 Task: Create a task  Issues with integrating with version control system (e.g. Git) , assign it to team member softage.8@softage.net in the project ZillaTech and update the status of the task to  Off Track , set the priority of the task to Medium.
Action: Mouse moved to (56, 430)
Screenshot: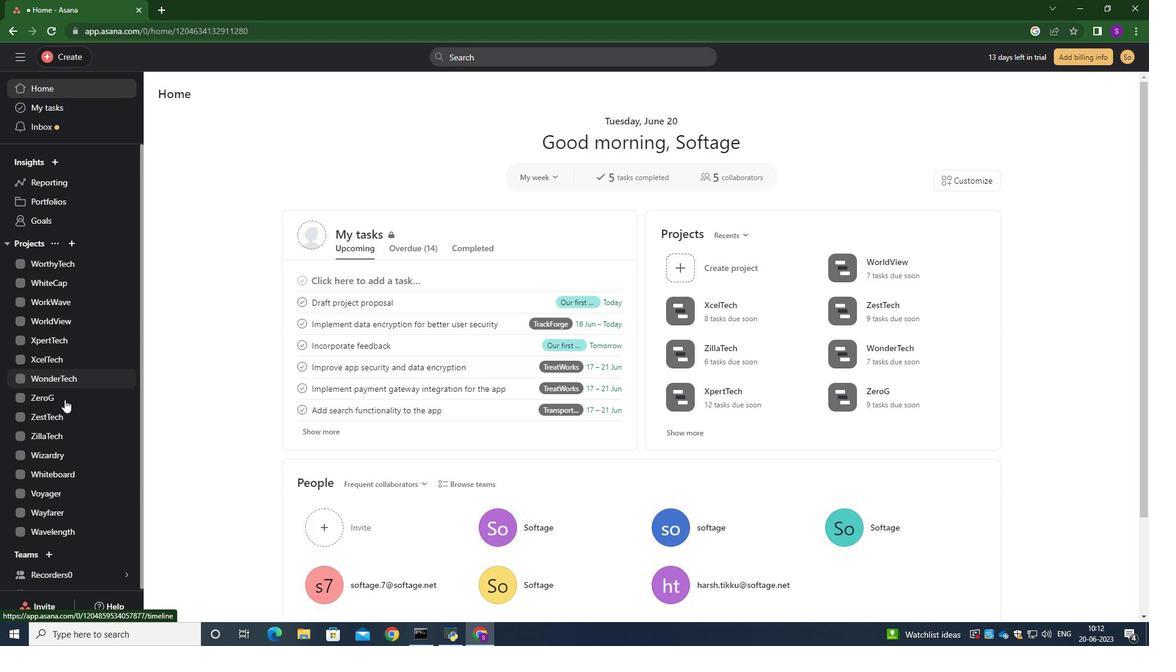 
Action: Mouse pressed left at (56, 430)
Screenshot: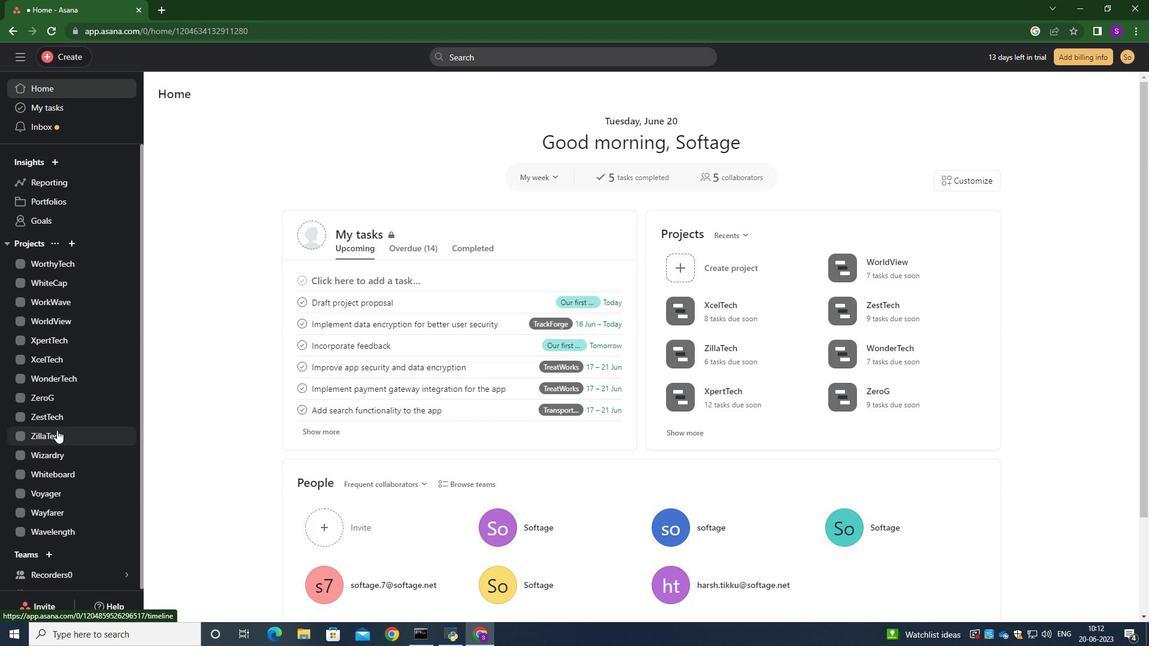 
Action: Mouse moved to (200, 146)
Screenshot: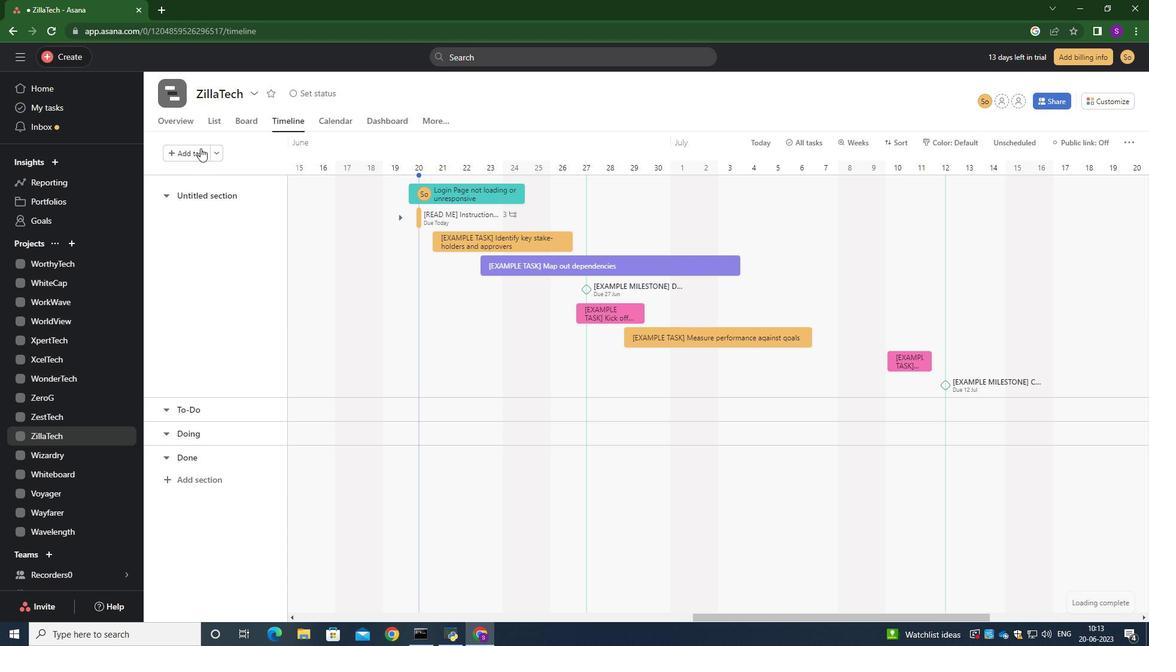 
Action: Mouse pressed left at (200, 146)
Screenshot: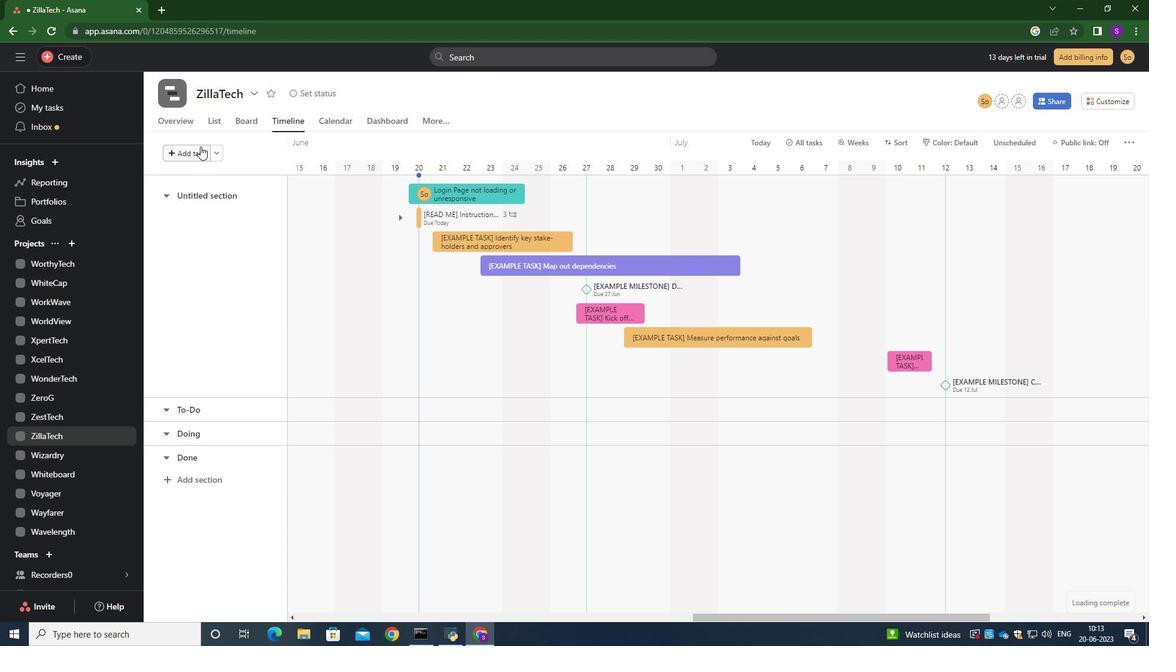 
Action: Mouse moved to (457, 197)
Screenshot: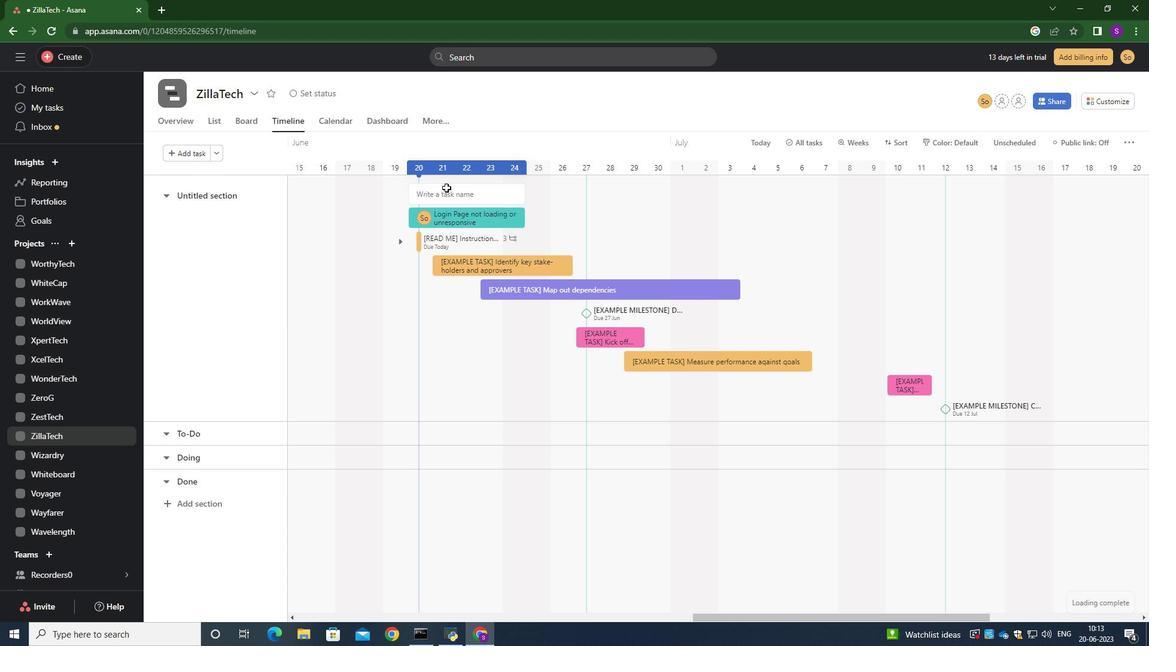 
Action: Key pressed <Key.caps_lock>I<Key.caps_lock>sse<Key.backspace>ue<Key.space>with<Key.space>integrating<Key.space>with<Key.space>version<Key.space>control<Key.space>system<Key.shift_r>(eg<Key.backspace>.g.<Key.space><Key.caps_lock>G<Key.caps_lock>it<Key.shift_r><Key.shift_r><Key.shift_r><Key.shift_r><Key.shift_r><Key.shift_r><Key.shift_r><Key.shift_r><Key.shift_r><Key.shift_r><Key.shift_r><Key.shift_r><Key.shift_r><Key.shift_r><Key.shift_r><Key.shift_r><Key.shift_r><Key.shift_r><Key.shift_r><Key.shift_r><Key.shift_r><Key.shift_r><Key.shift_r><Key.shift_r><Key.shift_r><Key.shift_r><Key.shift_r><Key.shift_r><Key.shift_r><Key.shift_r><Key.shift_r><Key.shift_r><Key.shift_r><Key.shift_r><Key.shift_r><Key.shift_r><Key.shift_r><Key.shift_r><Key.shift_r><Key.shift_r><Key.shift_r><Key.shift_r><Key.shift_r><Key.shift_r><Key.shift_r><Key.shift_r><Key.shift_r><Key.shift_r><Key.shift_r><Key.shift_r><Key.shift_r><Key.shift_r><Key.shift_r><Key.shift_r><Key.shift_r><Key.shift_r><Key.shift_r>)
Screenshot: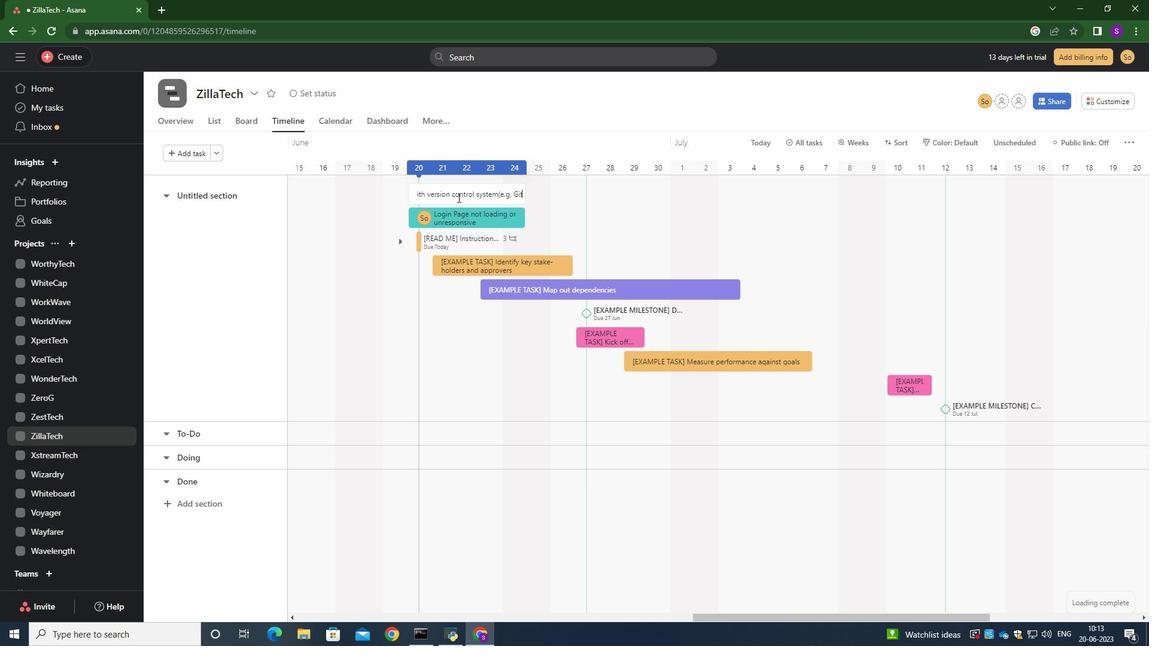 
Action: Mouse moved to (507, 193)
Screenshot: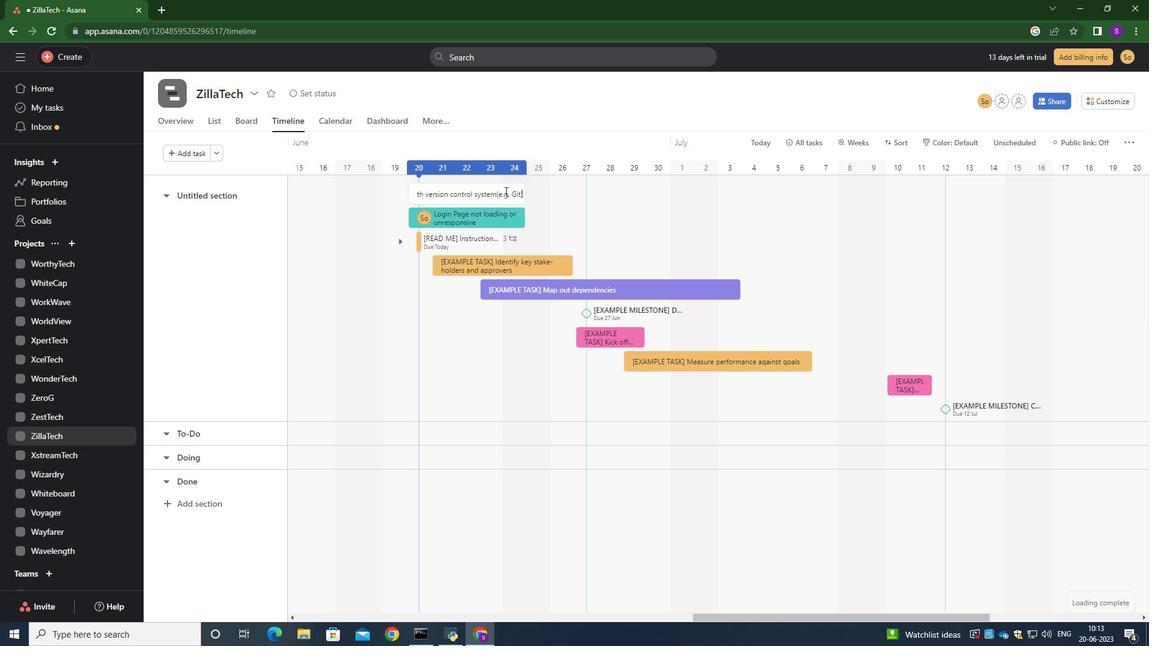 
Action: Key pressed <Key.enter>
Screenshot: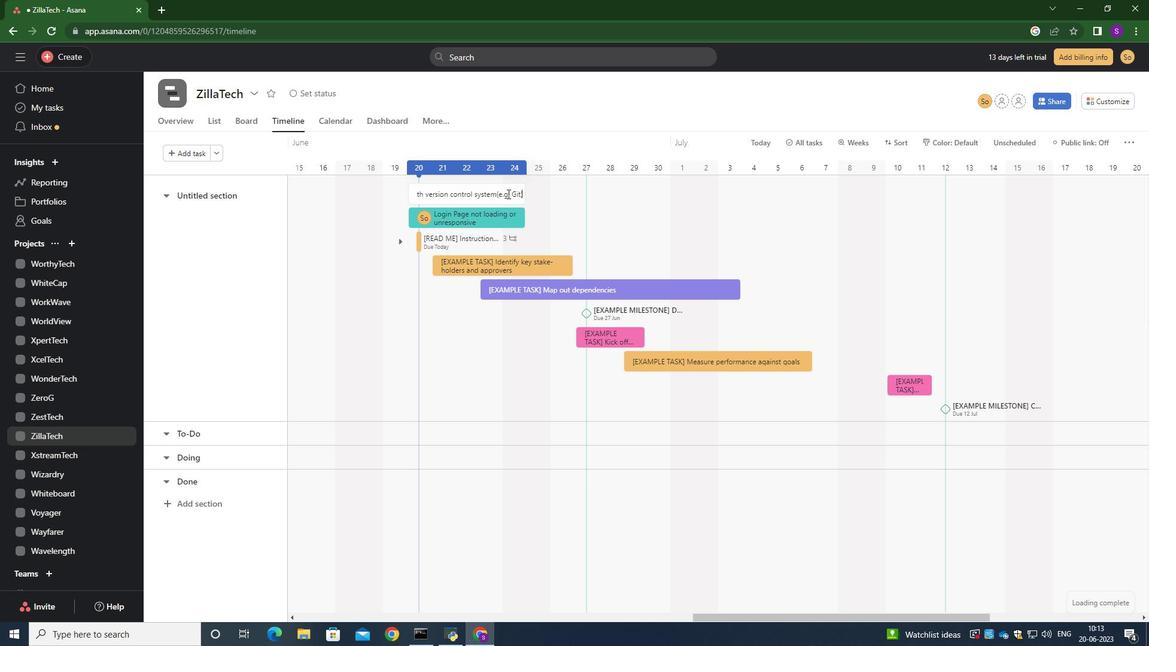 
Action: Mouse moved to (460, 189)
Screenshot: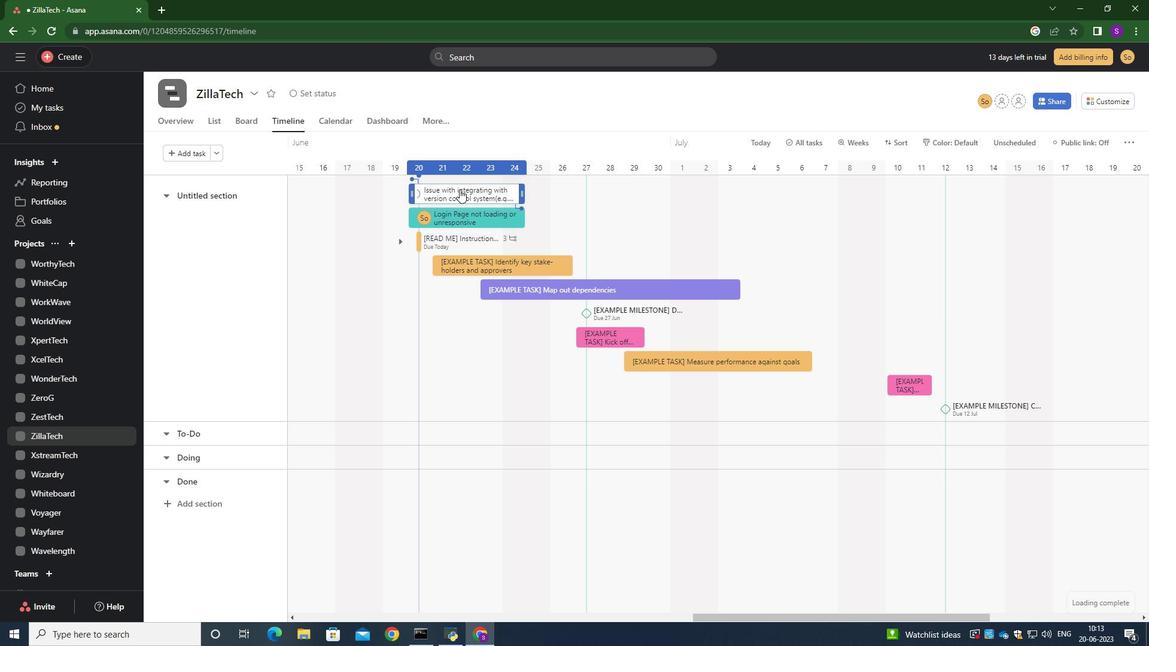 
Action: Mouse pressed left at (460, 189)
Screenshot: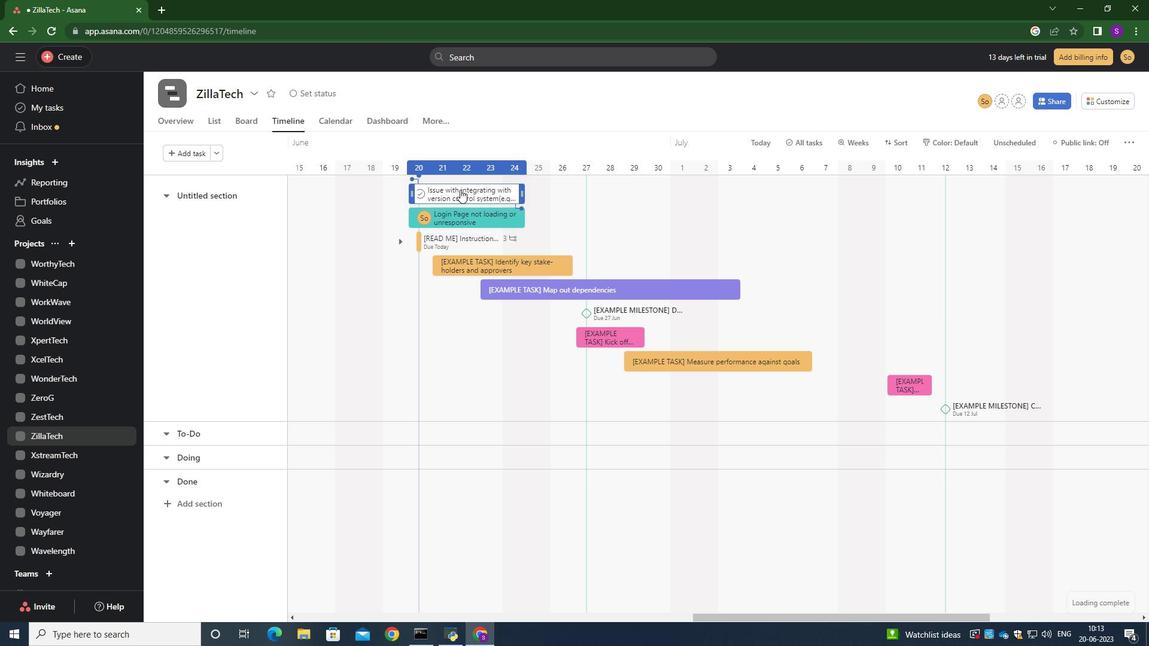 
Action: Mouse moved to (860, 237)
Screenshot: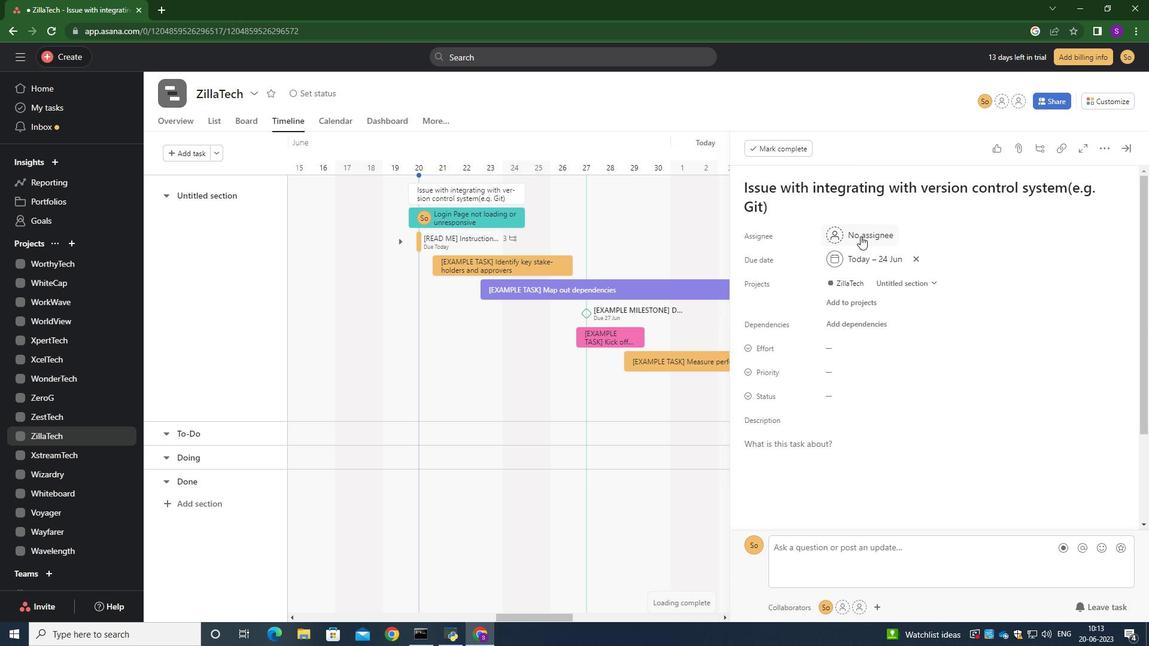 
Action: Mouse pressed left at (860, 237)
Screenshot: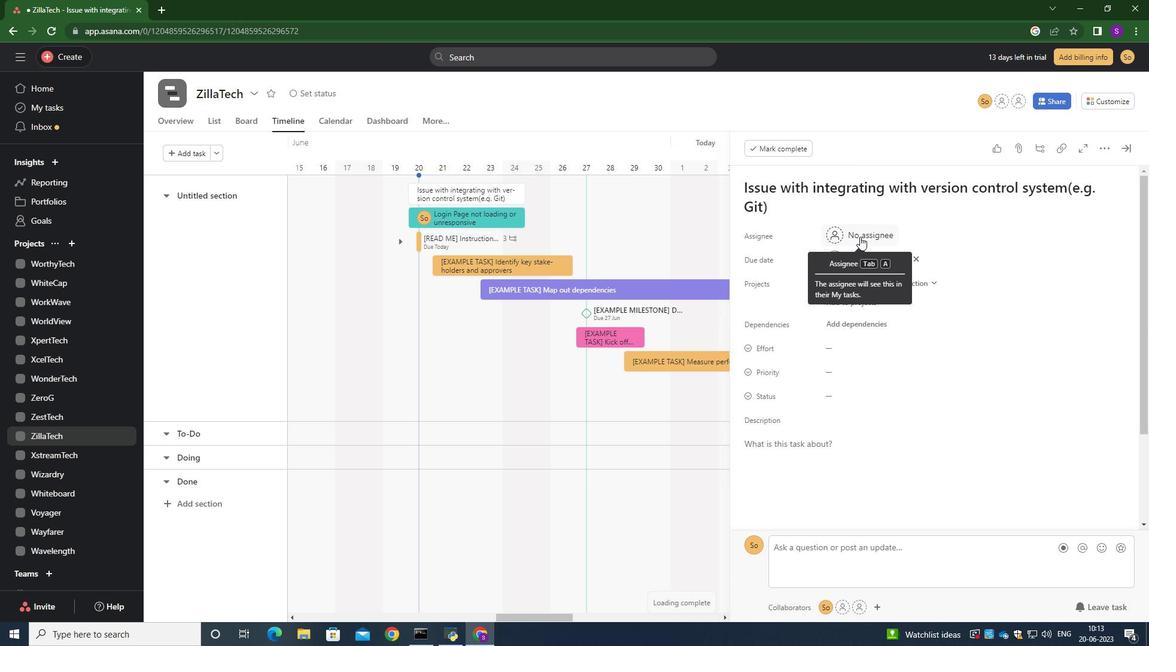 
Action: Key pressed softage.8<Key.shift>@softage.net
Screenshot: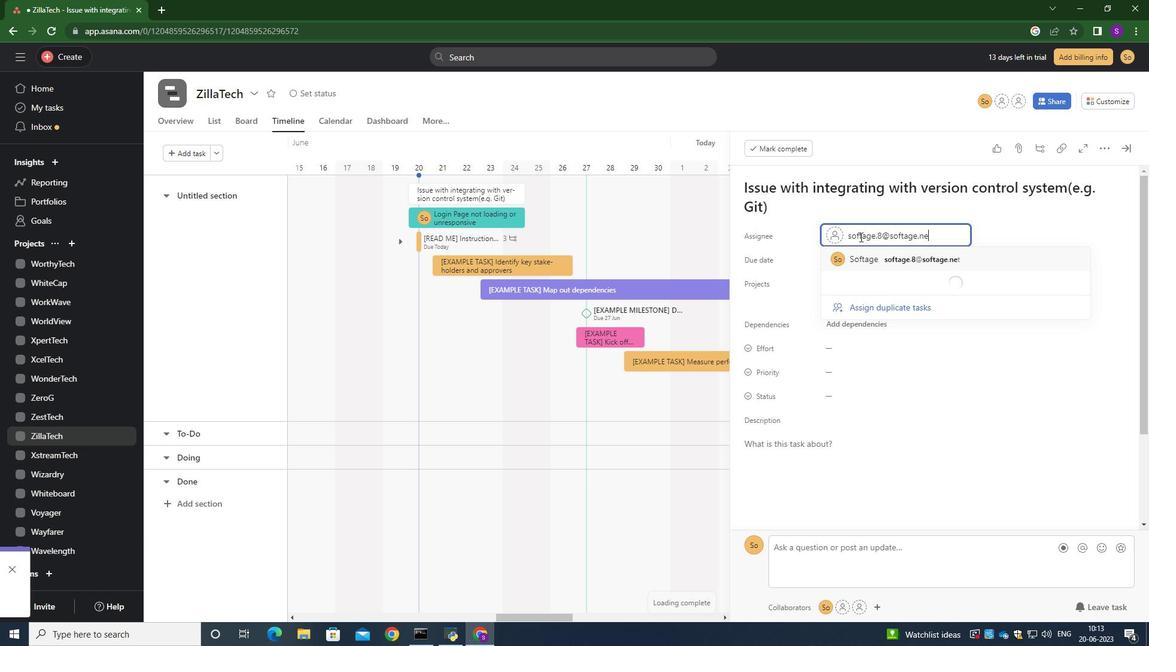 
Action: Mouse moved to (922, 233)
Screenshot: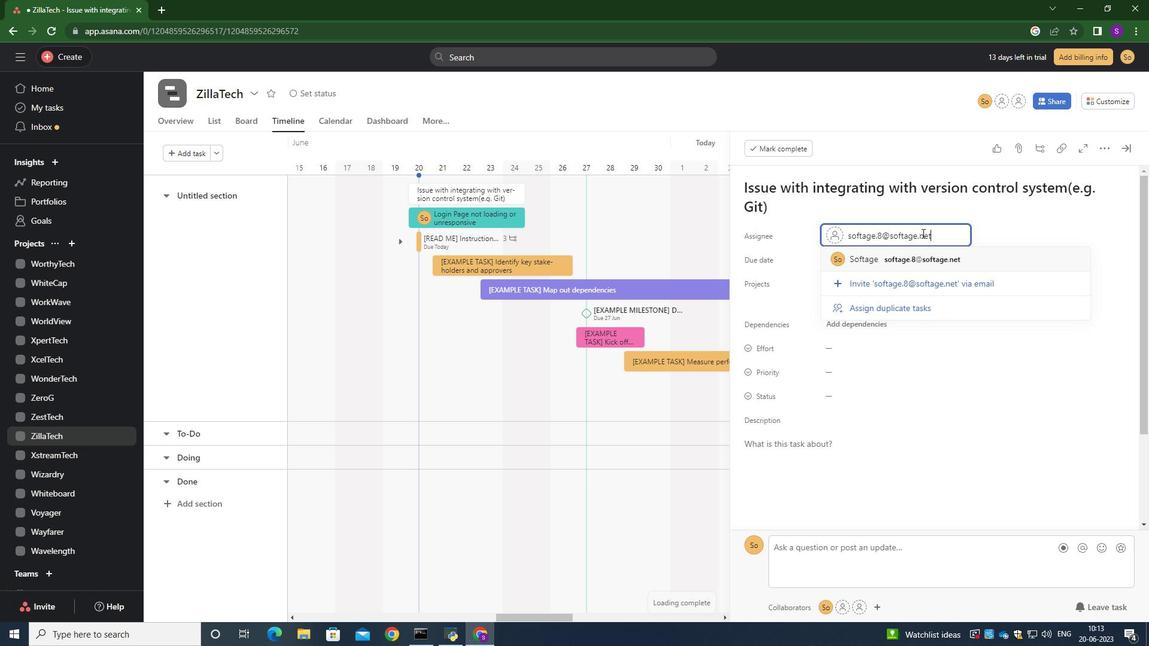 
Action: Key pressed <Key.enter>
Screenshot: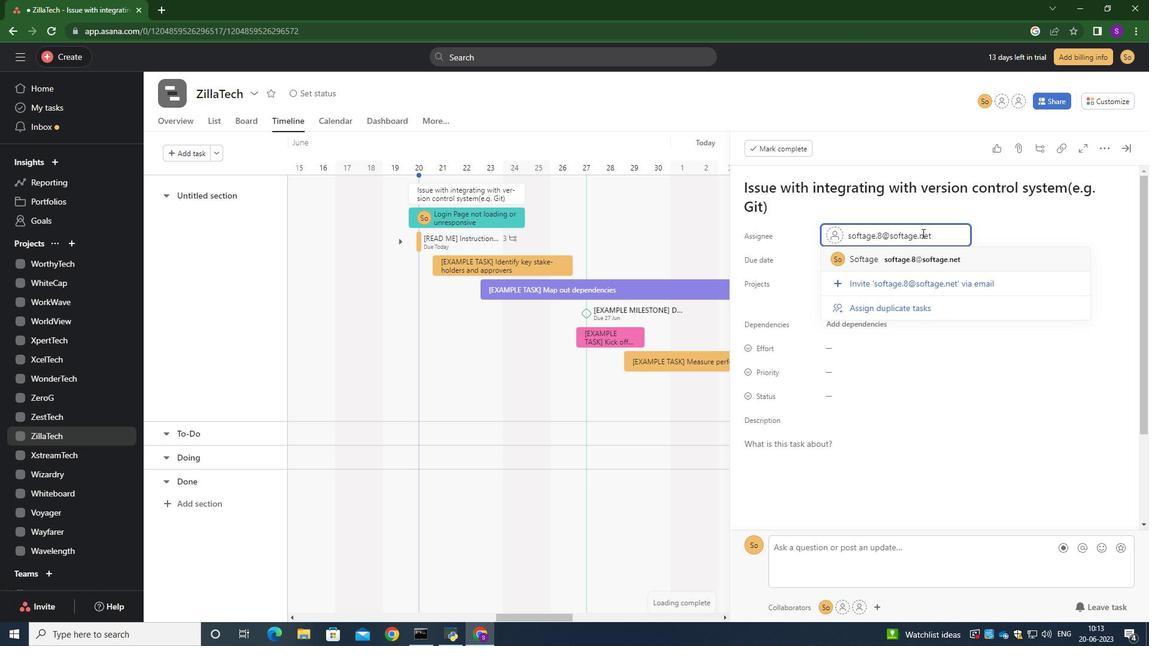 
Action: Mouse moved to (839, 394)
Screenshot: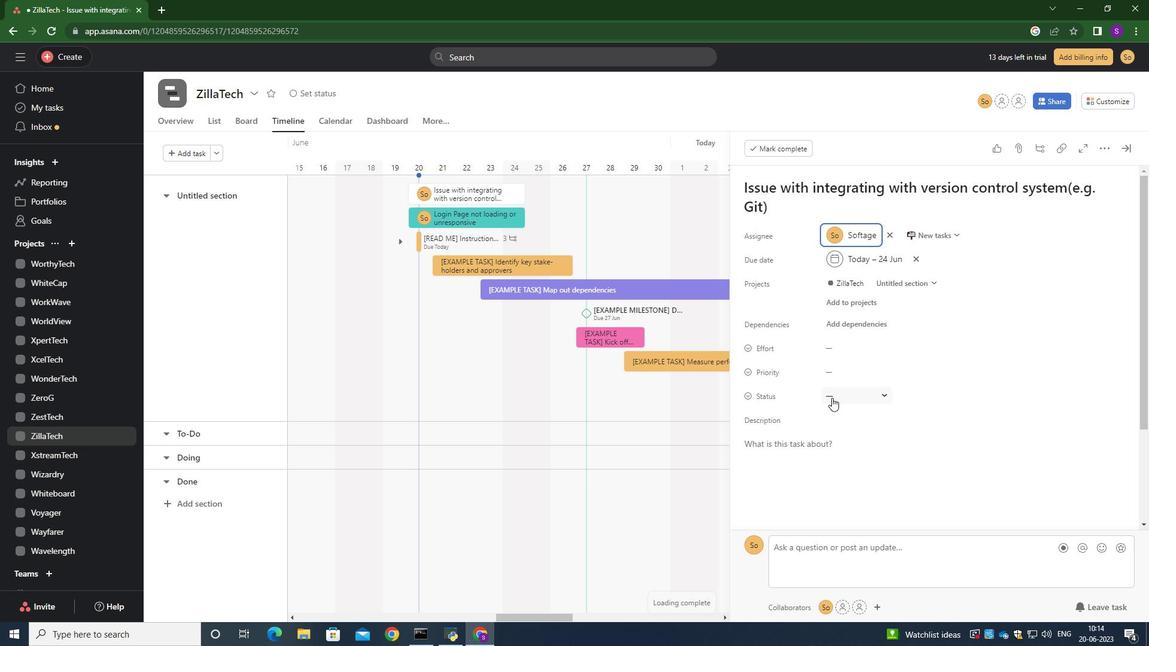 
Action: Mouse pressed left at (839, 394)
Screenshot: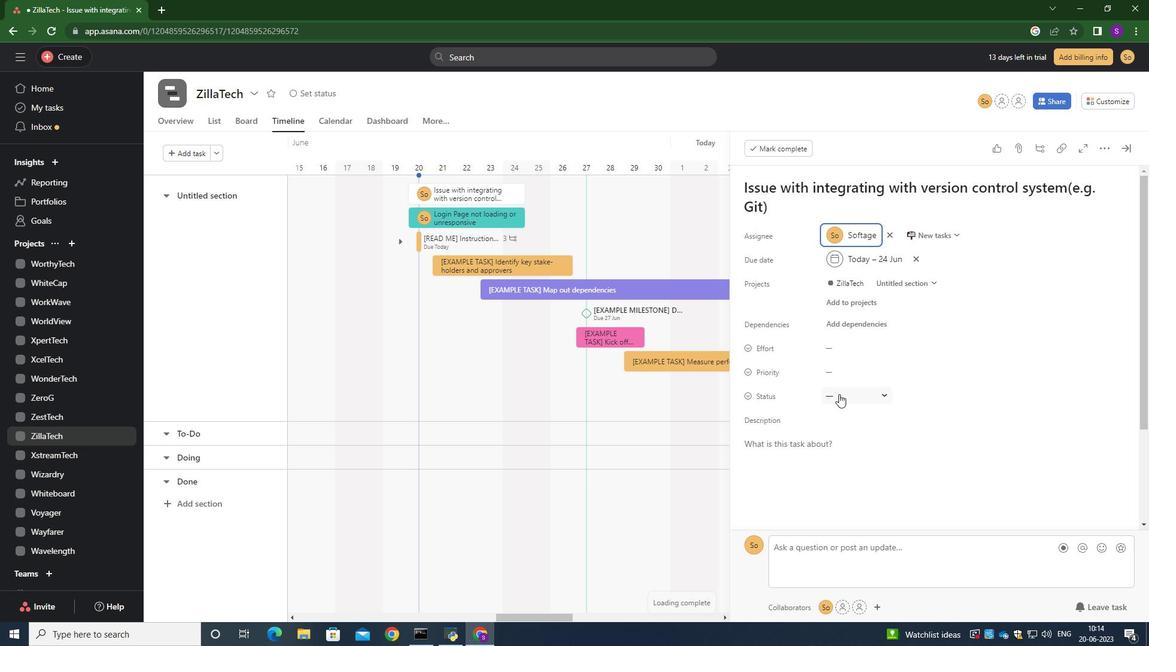 
Action: Mouse moved to (865, 484)
Screenshot: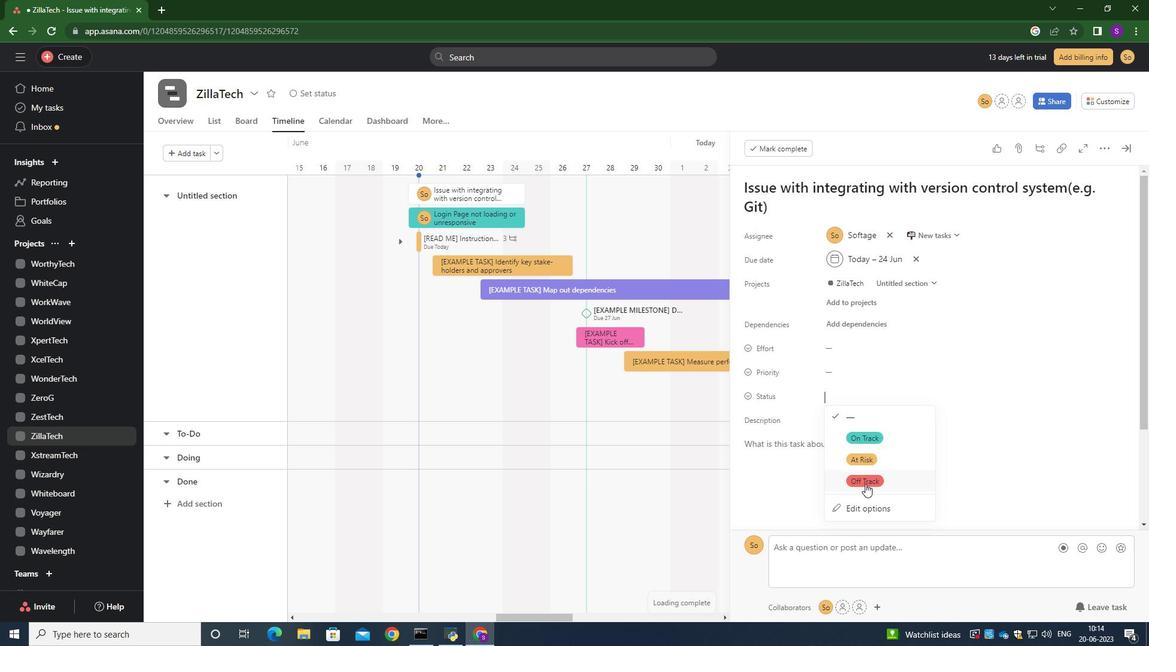 
Action: Mouse pressed left at (865, 484)
Screenshot: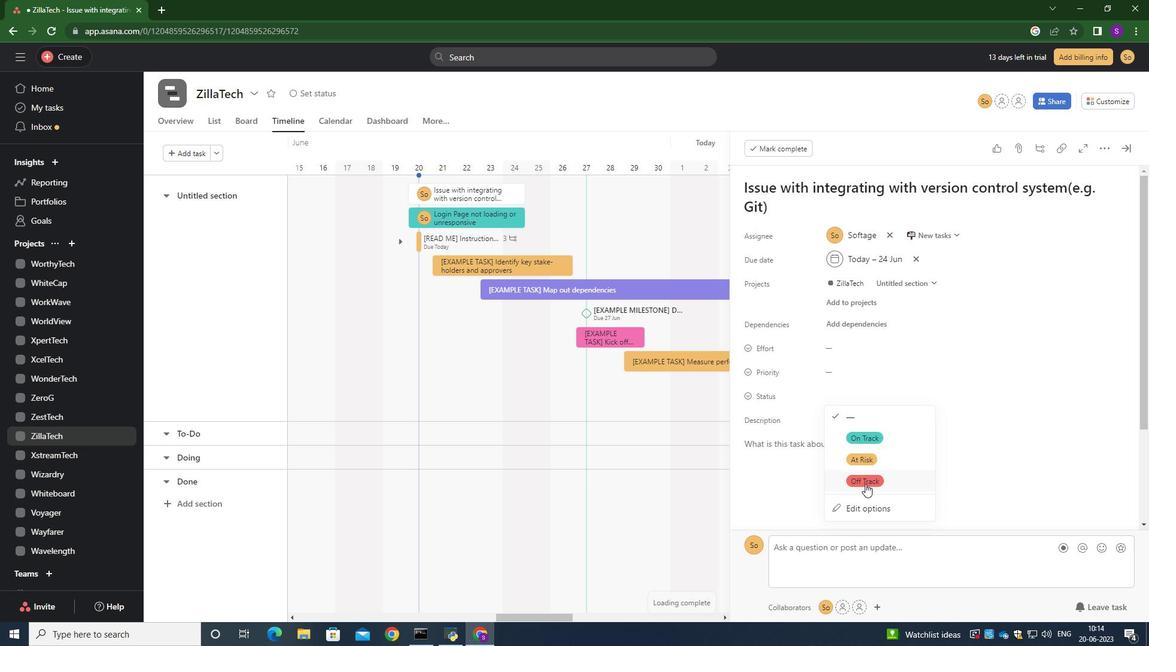 
Action: Mouse moved to (838, 366)
Screenshot: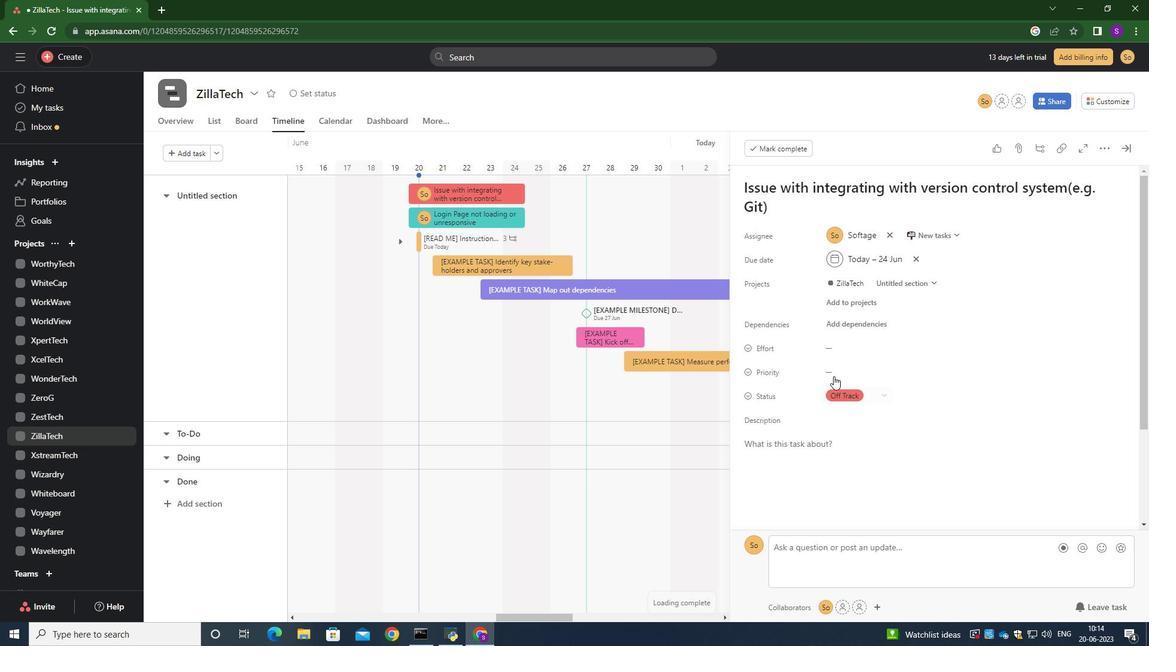 
Action: Mouse pressed left at (838, 366)
Screenshot: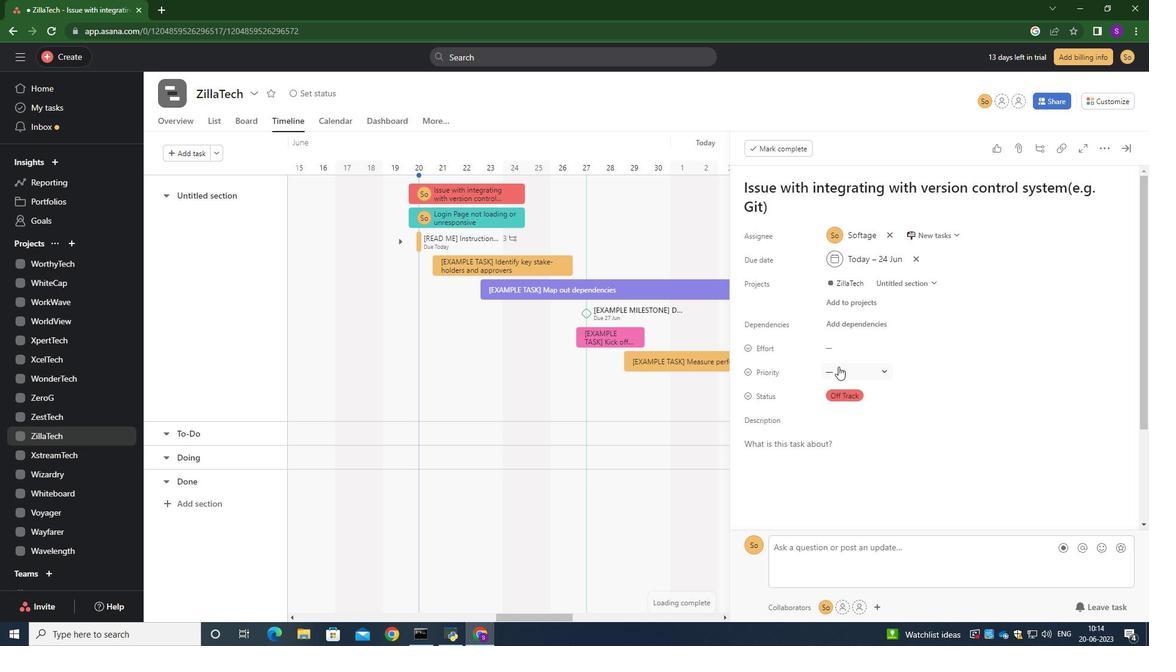 
Action: Mouse moved to (868, 438)
Screenshot: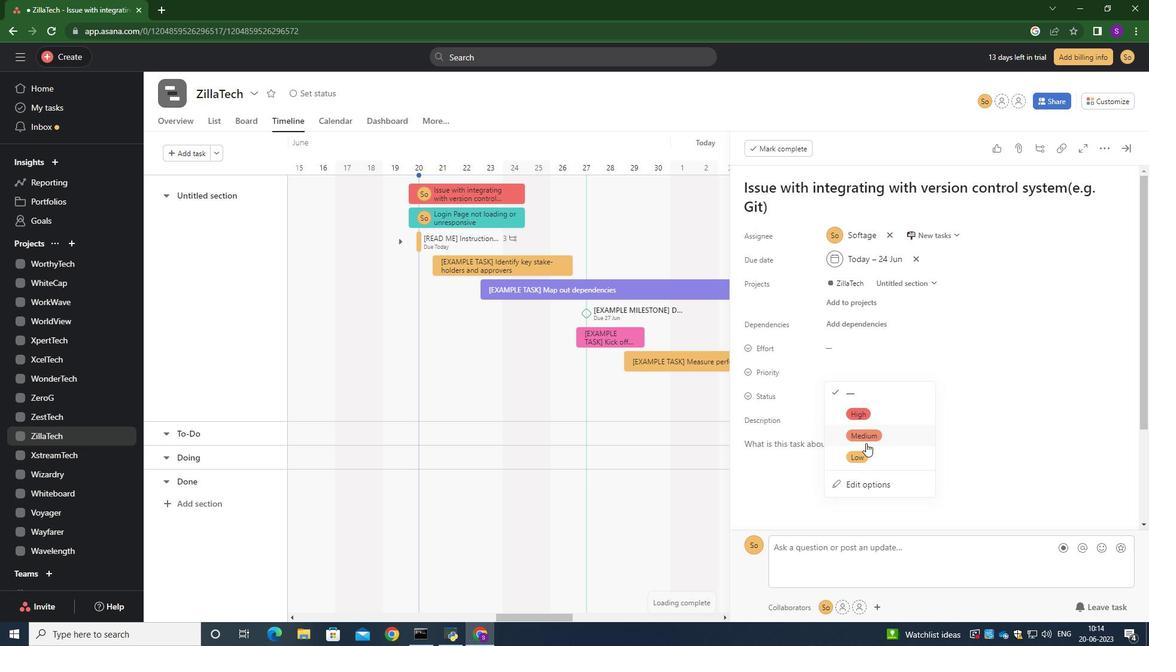 
Action: Mouse pressed left at (868, 438)
Screenshot: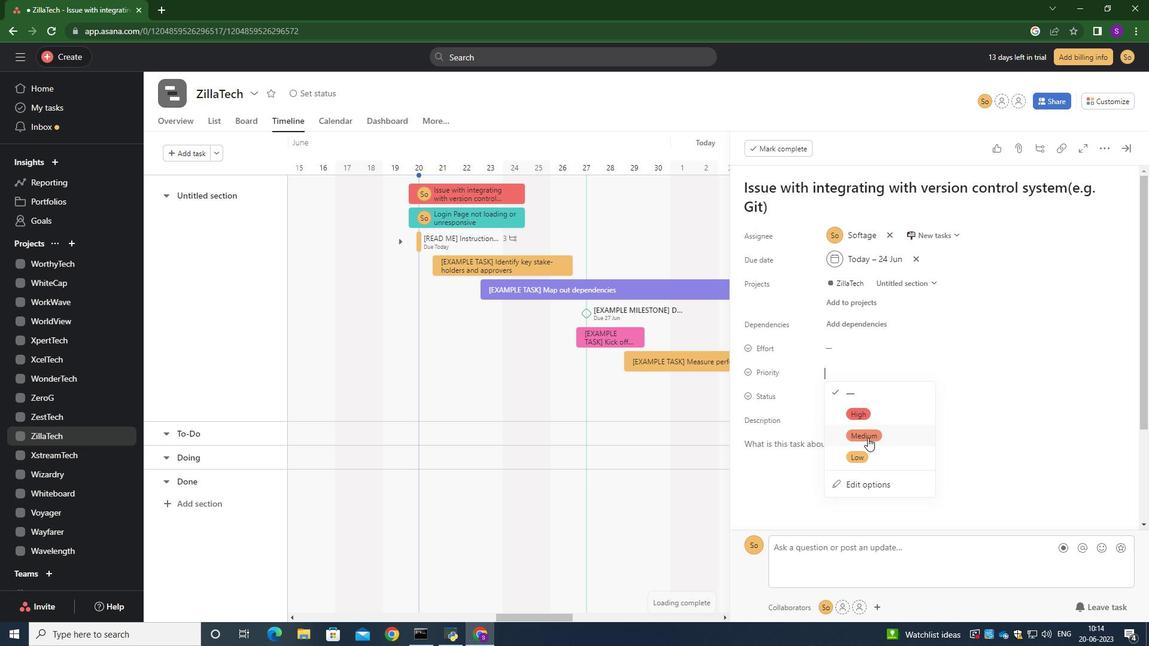 
Action: Mouse moved to (1091, 323)
Screenshot: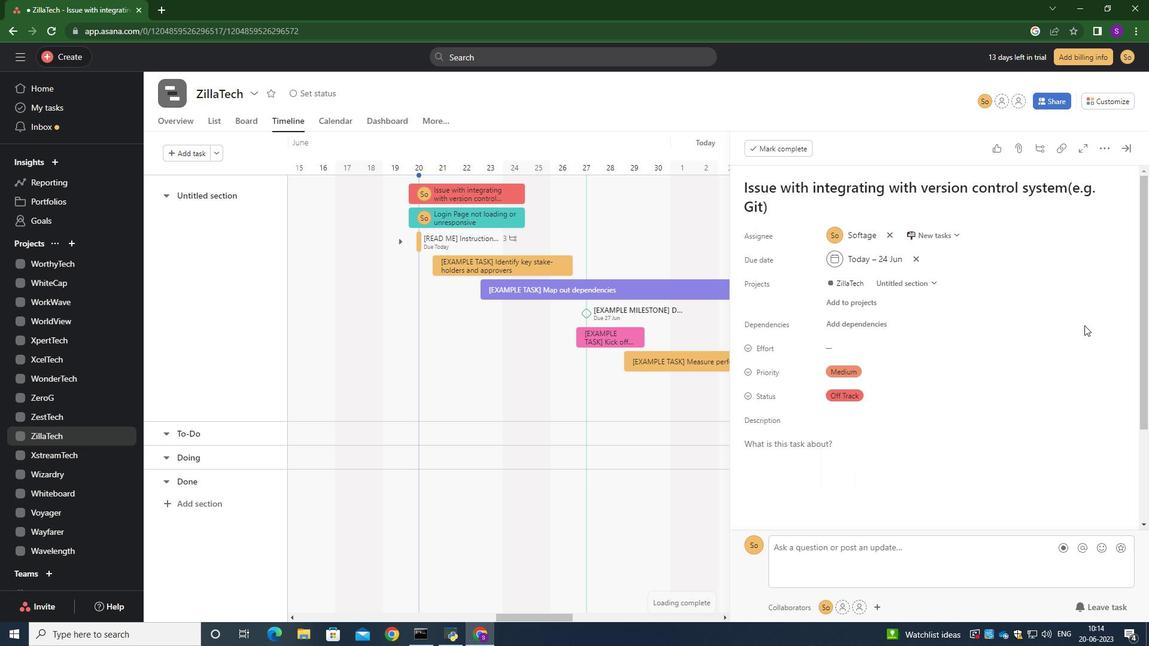 
Action: Mouse pressed left at (1091, 323)
Screenshot: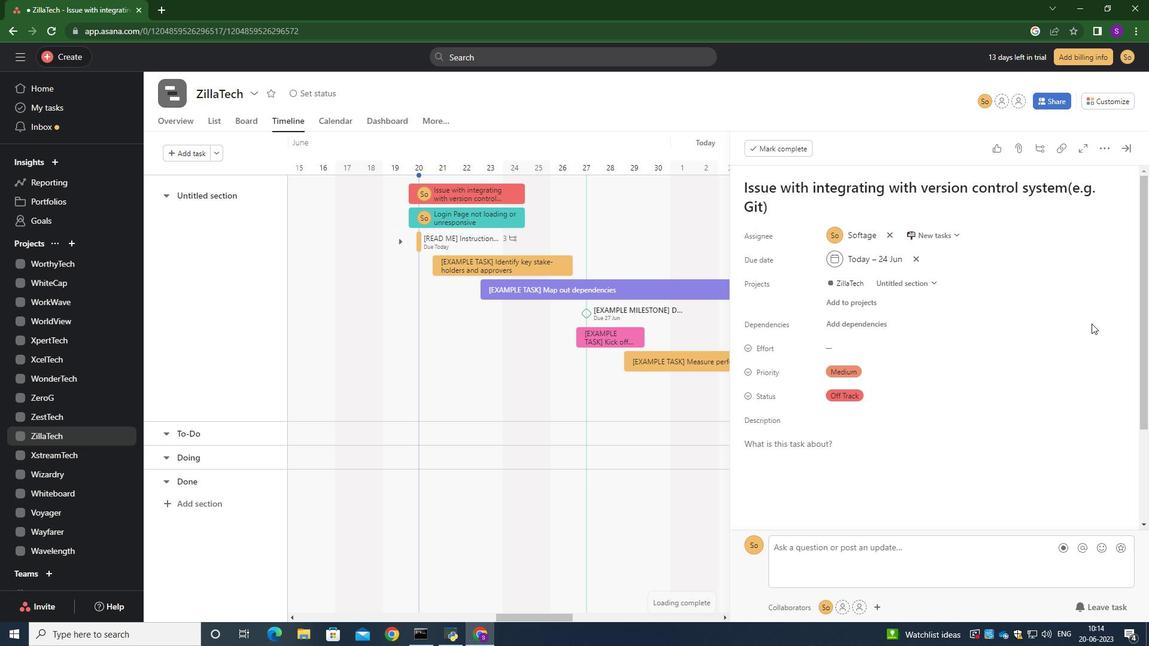 
